 Task: Filter services by location "United States".
Action: Mouse moved to (403, 99)
Screenshot: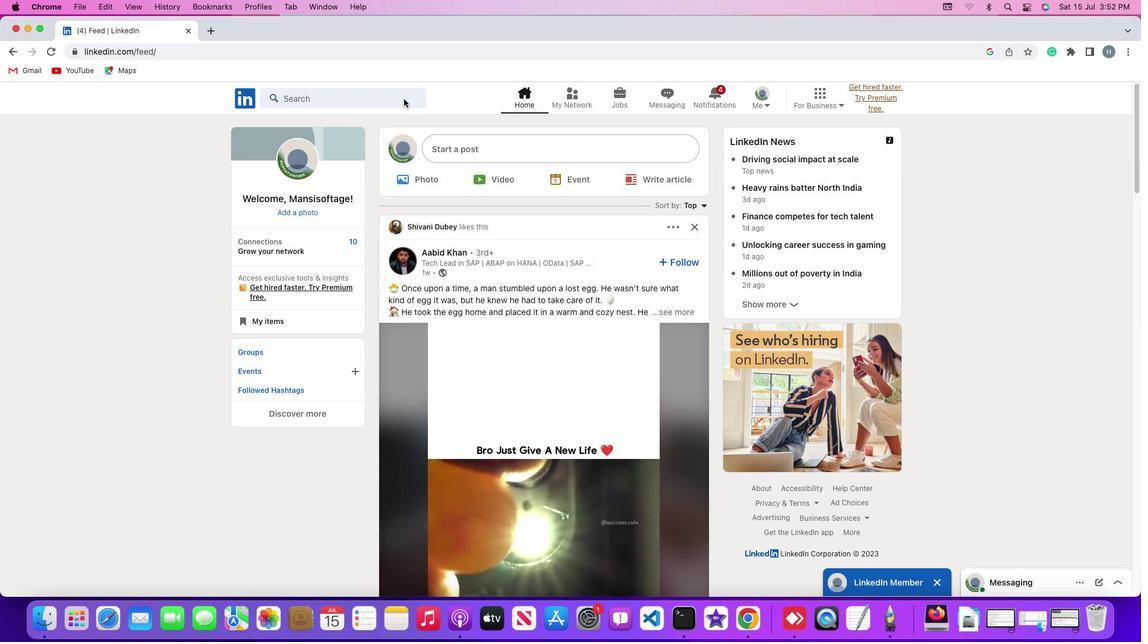 
Action: Mouse pressed left at (403, 99)
Screenshot: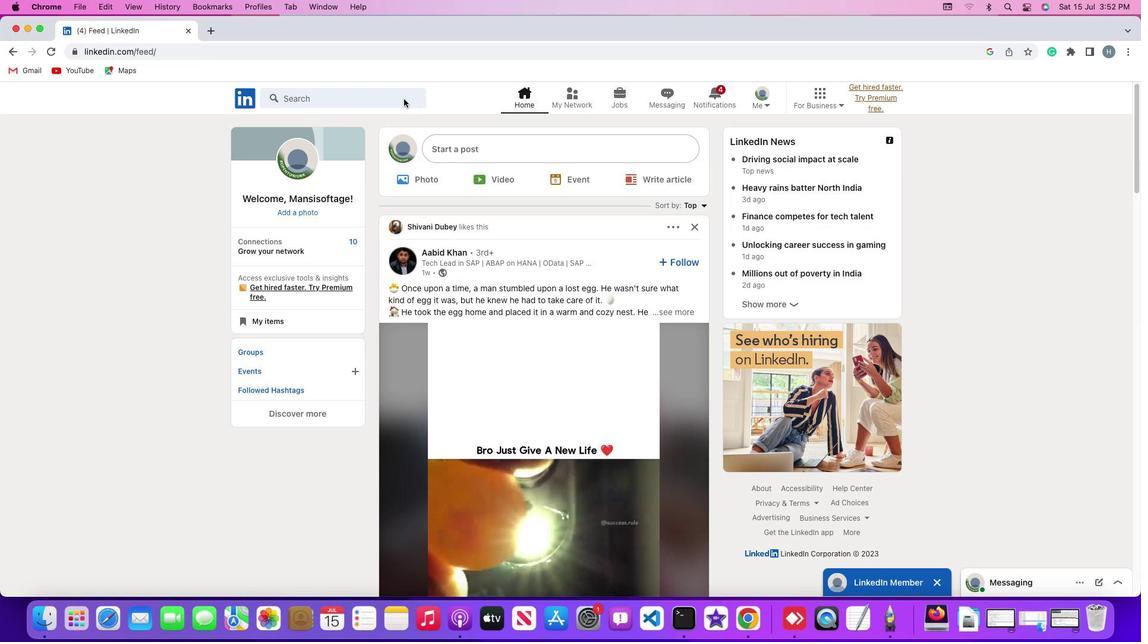 
Action: Mouse pressed left at (403, 99)
Screenshot: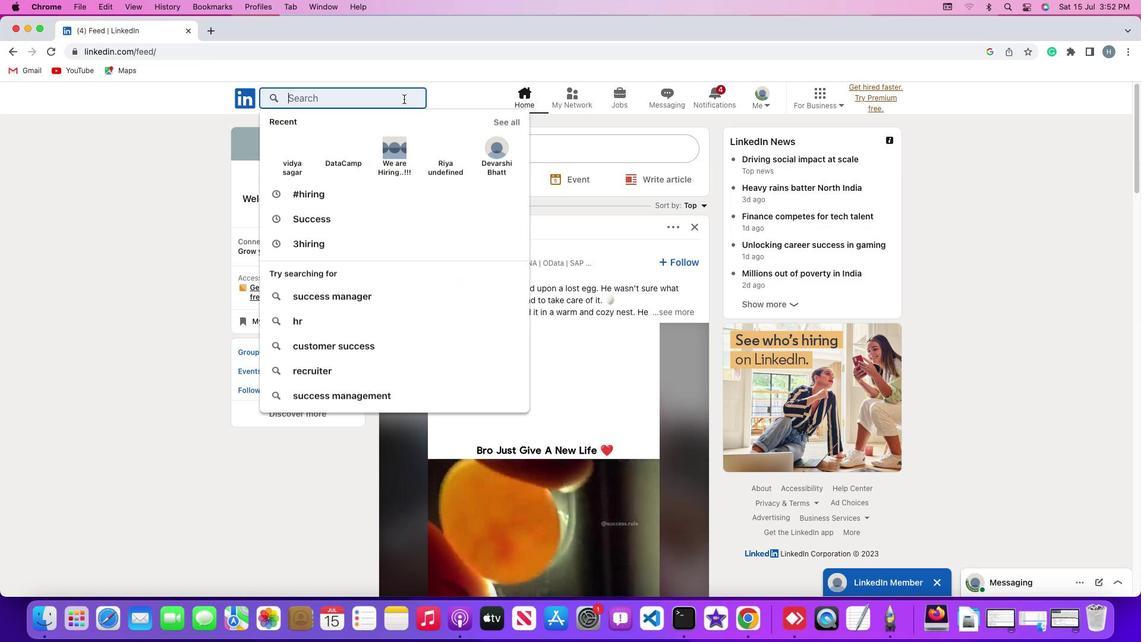 
Action: Mouse moved to (403, 99)
Screenshot: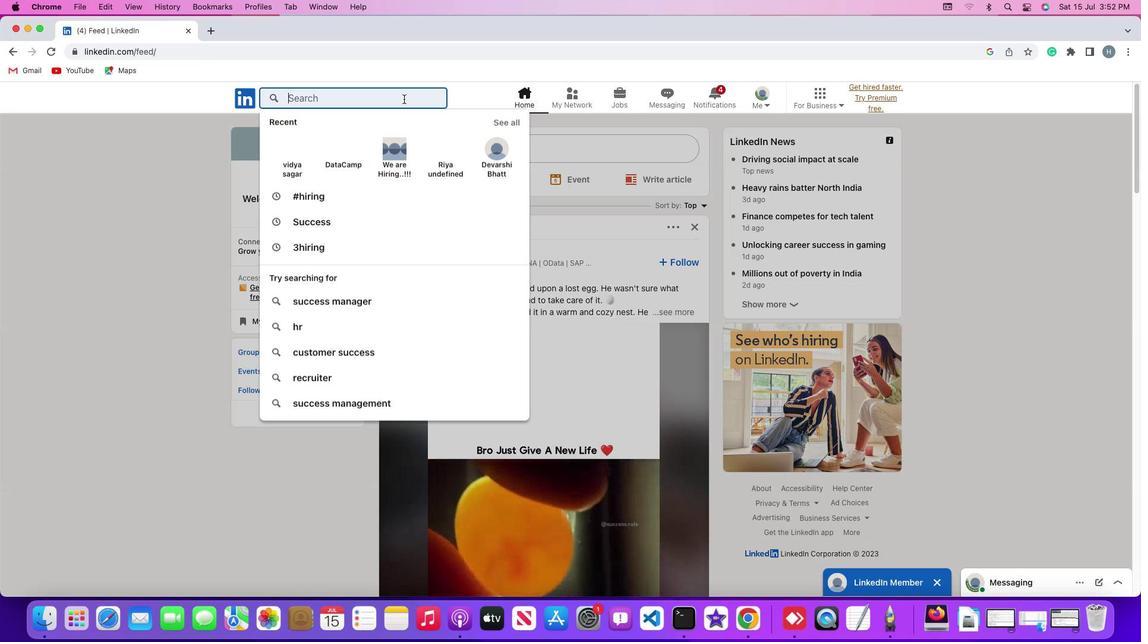 
Action: Key pressed Key.shift'#''h''i''r''i''n''g'Key.enter
Screenshot: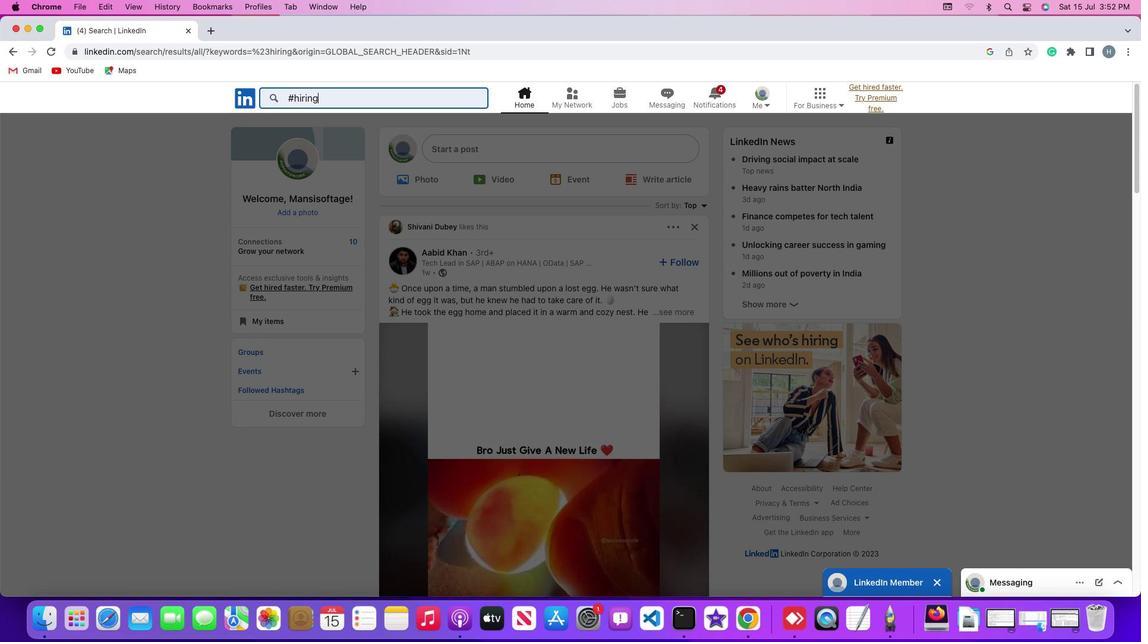
Action: Mouse moved to (738, 127)
Screenshot: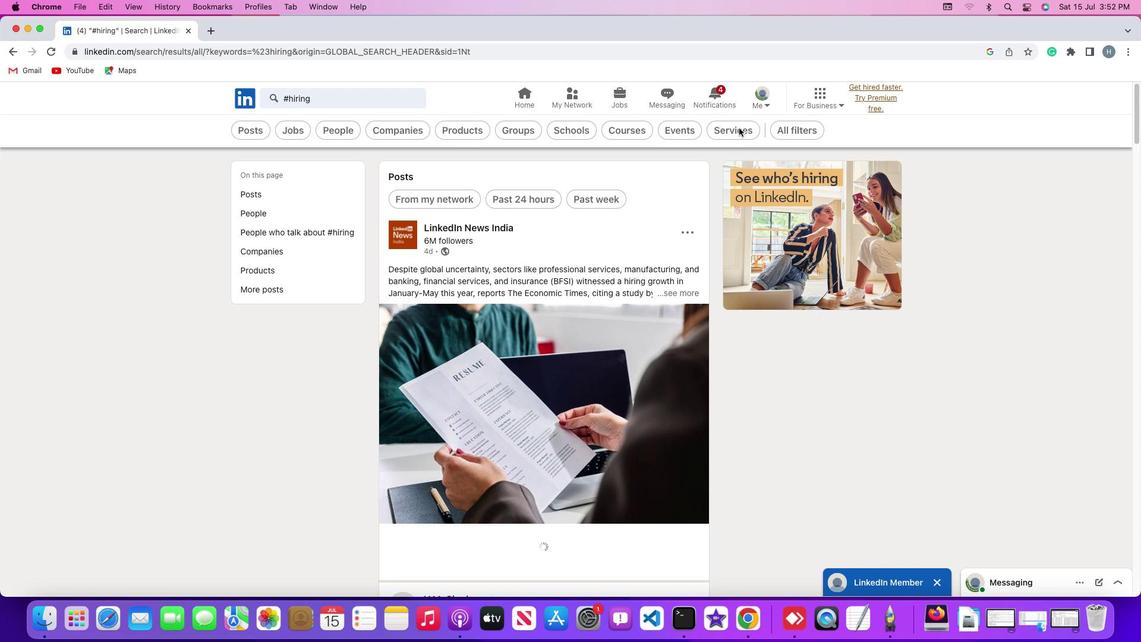 
Action: Mouse pressed left at (738, 127)
Screenshot: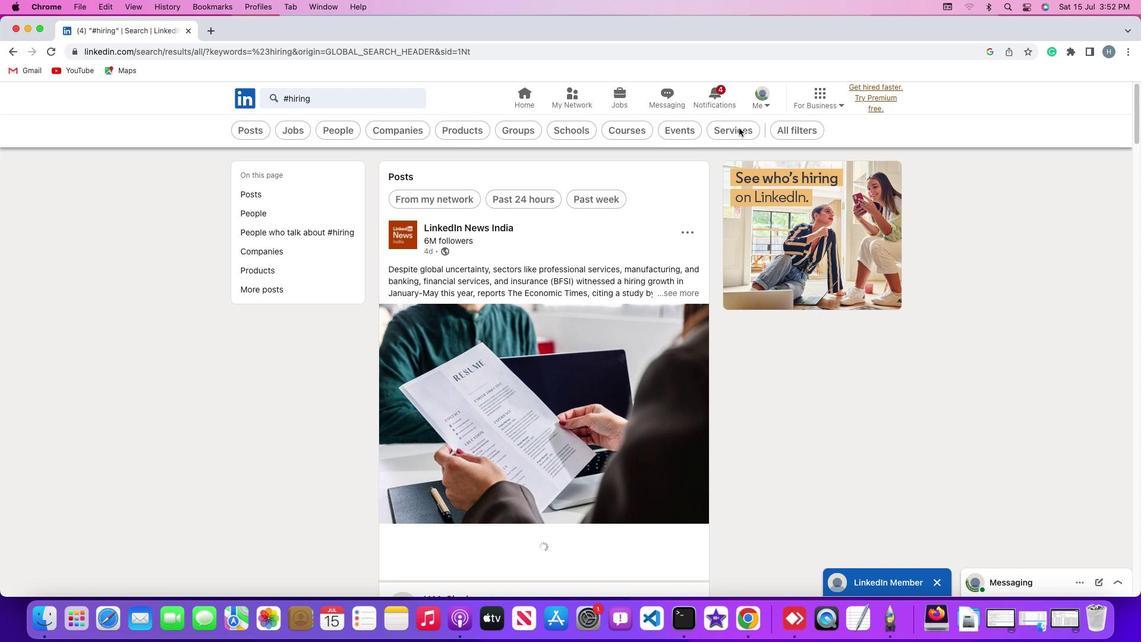 
Action: Mouse moved to (478, 129)
Screenshot: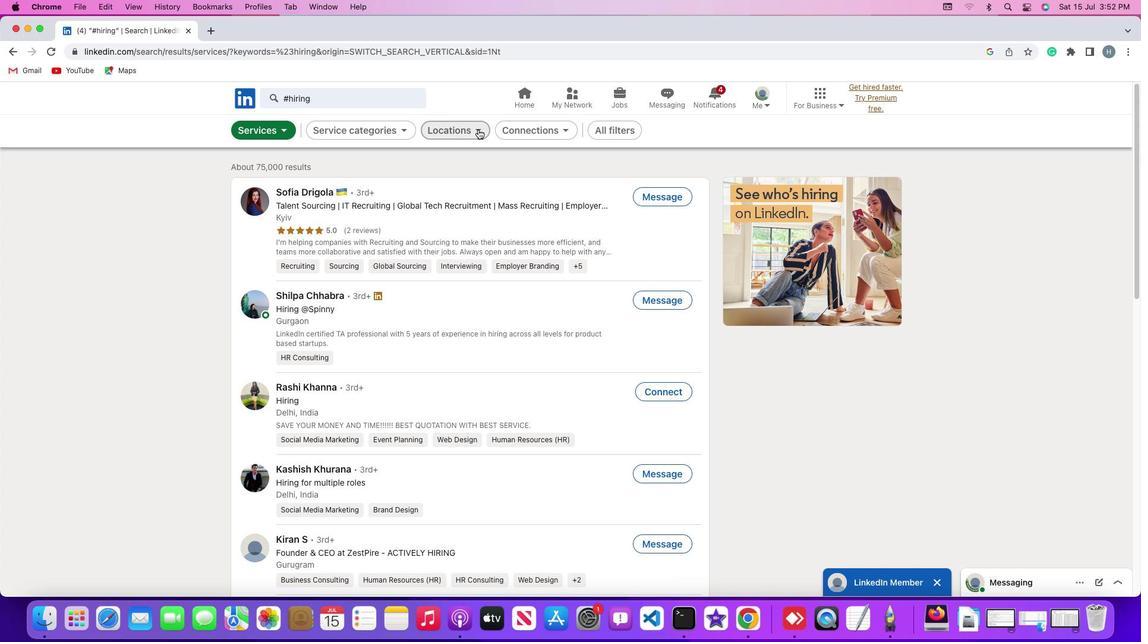 
Action: Mouse pressed left at (478, 129)
Screenshot: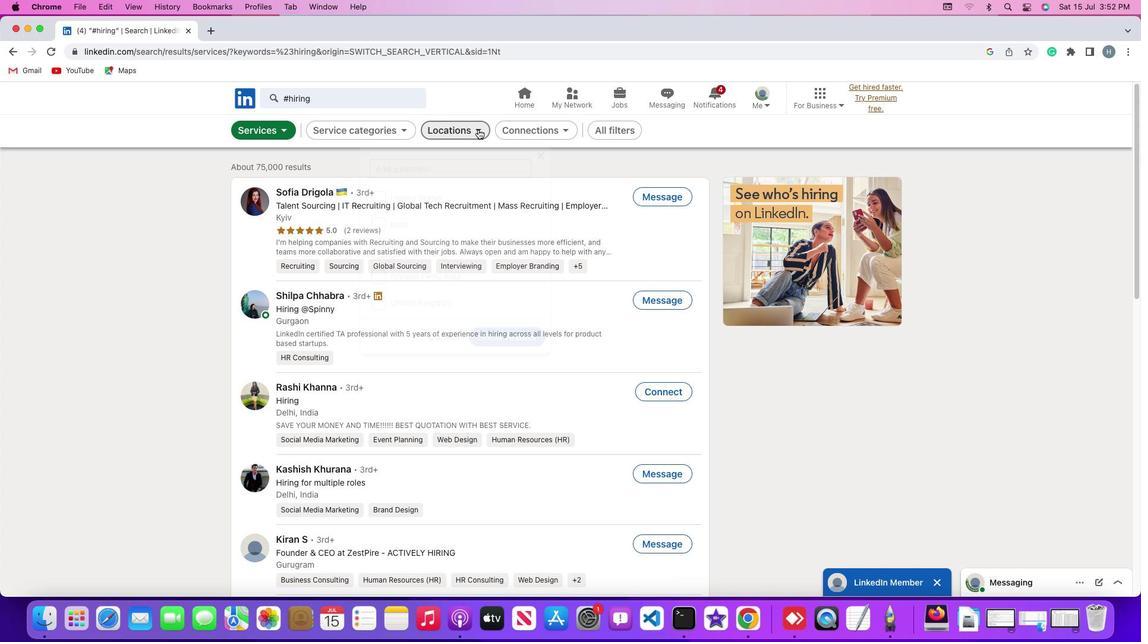 
Action: Mouse moved to (382, 194)
Screenshot: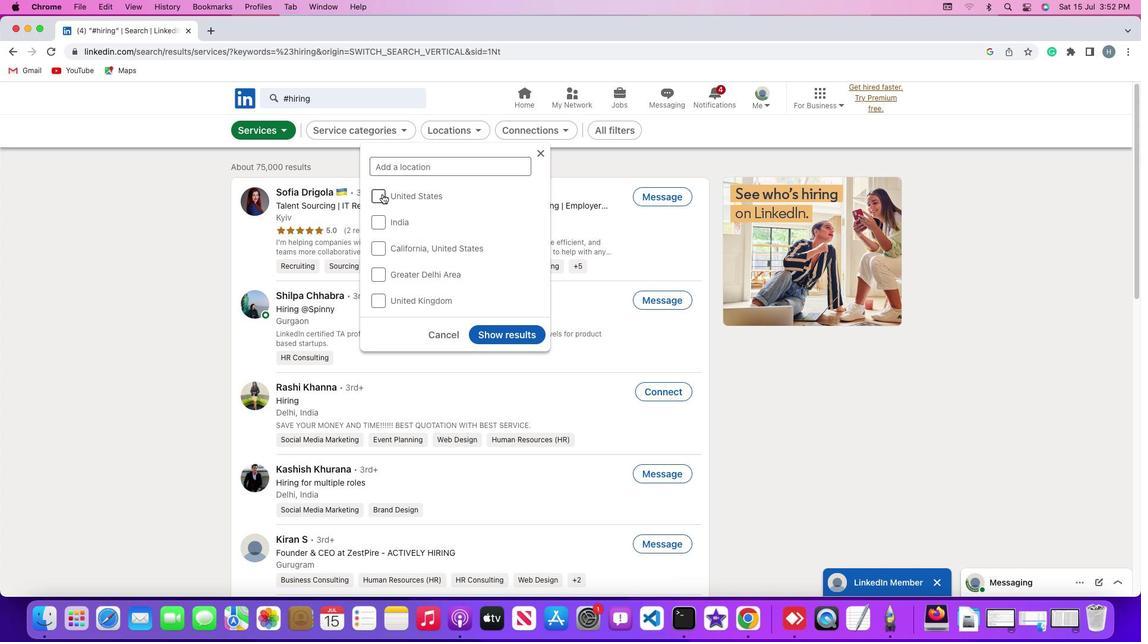
Action: Mouse pressed left at (382, 194)
Screenshot: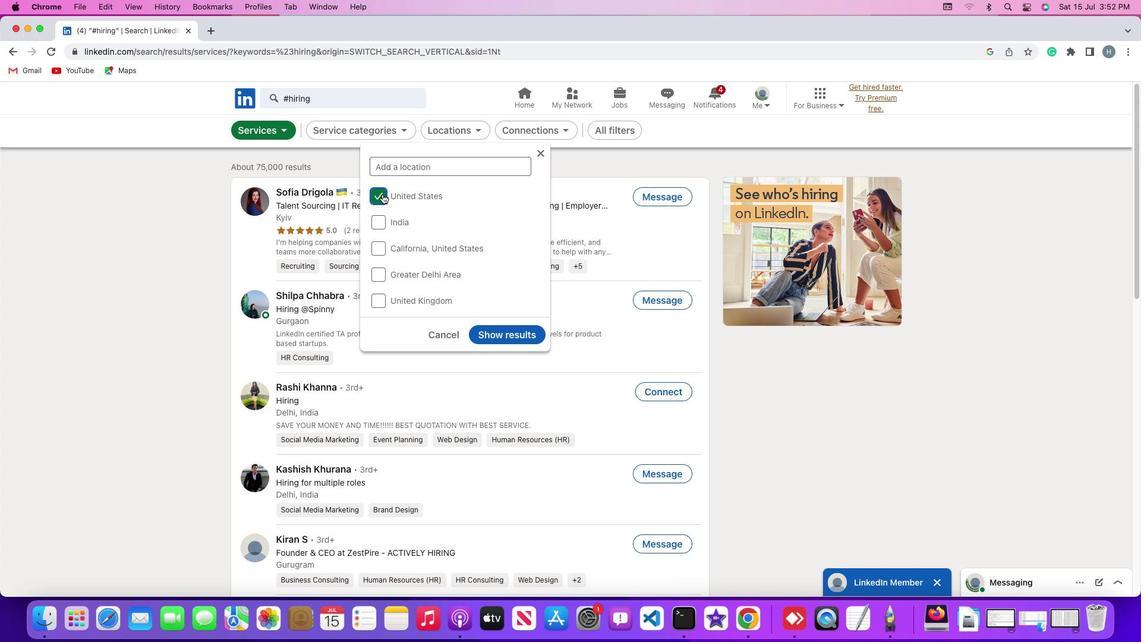 
Action: Mouse moved to (511, 334)
Screenshot: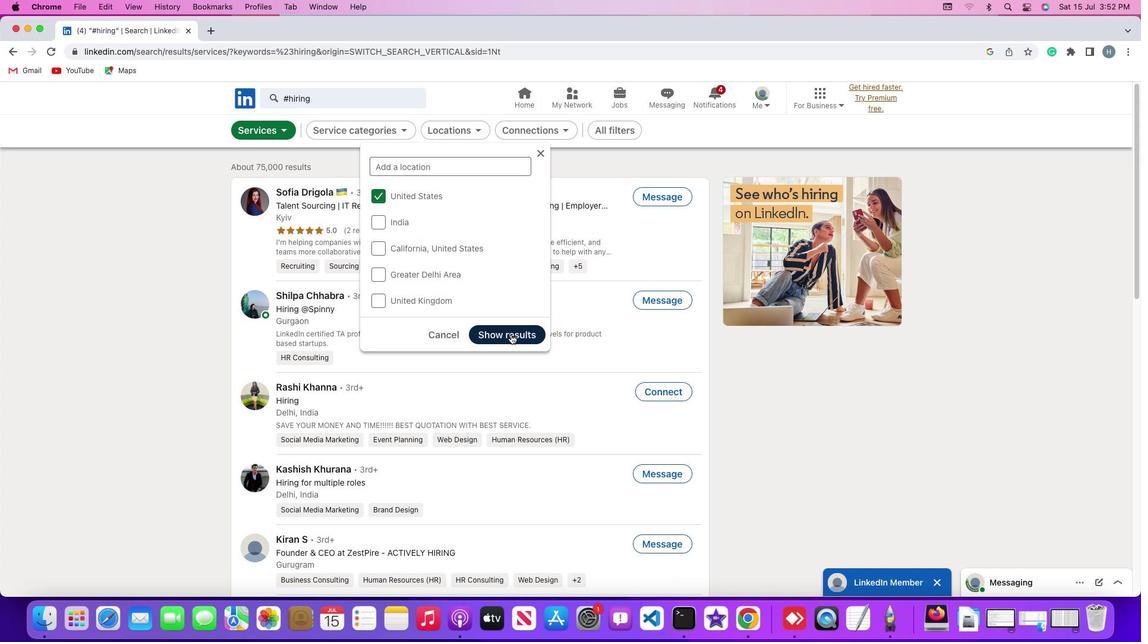 
Action: Mouse pressed left at (511, 334)
Screenshot: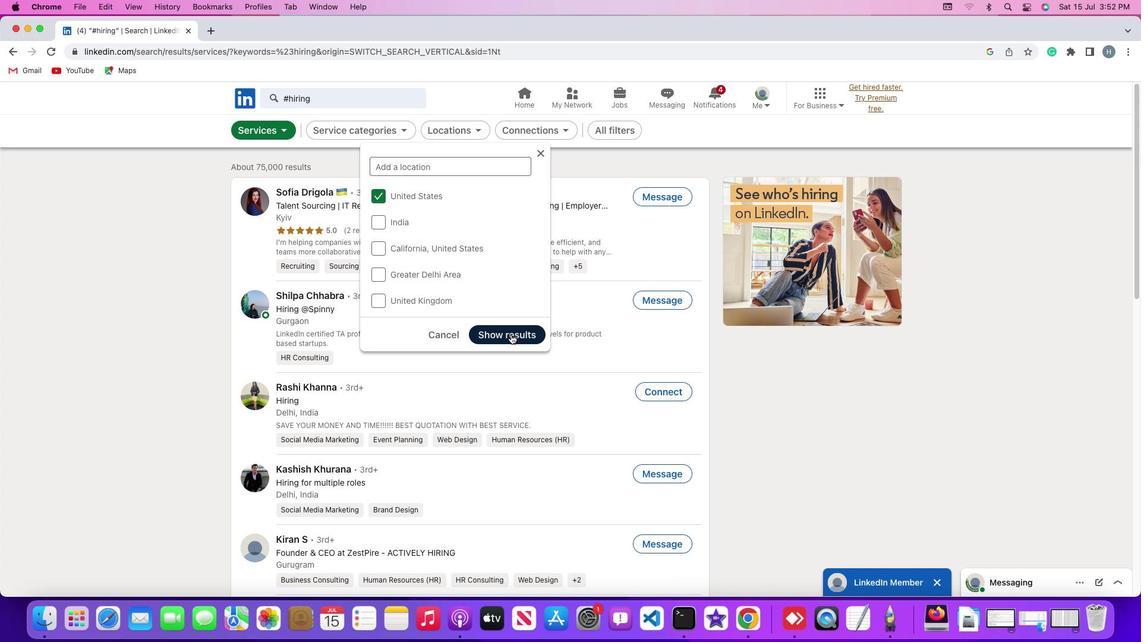 
Action: Mouse moved to (568, 252)
Screenshot: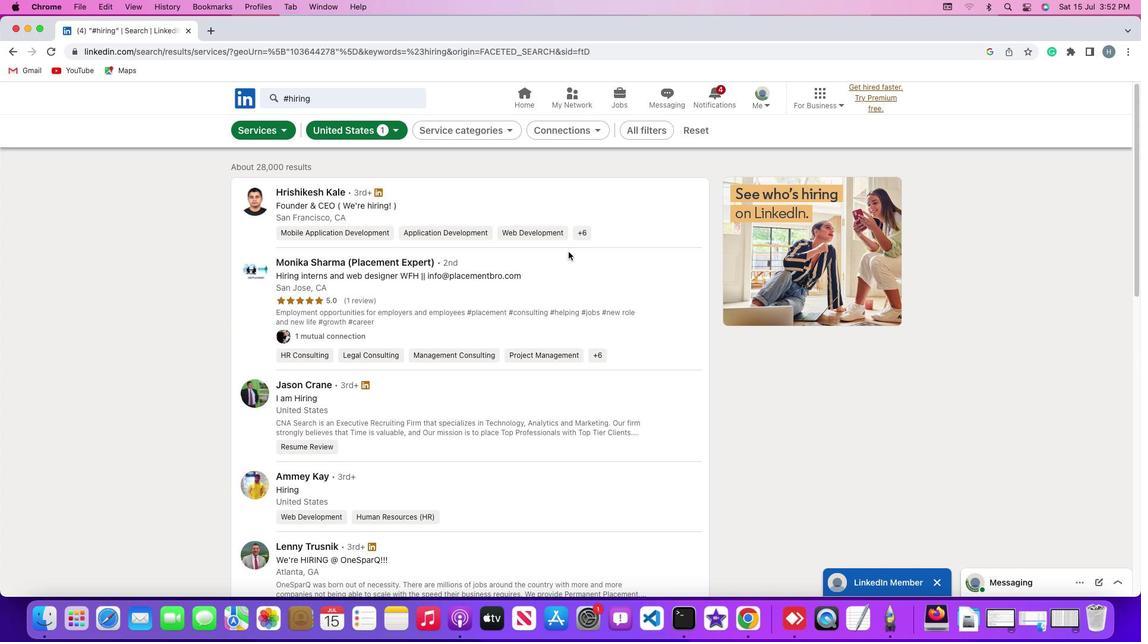 
